 Task: Create List Brand Identity Consistency in Board Sales Pipeline Management to Workspace Event Marketing Agencies. Create List Brand Identity Localization in Board Content Marketing Campaign Planning and Execution to Workspace Event Marketing Agencies. Create List Brand Identity System in Board Employee Incentive Program Design and Implementation to Workspace Event Marketing Agencies
Action: Mouse moved to (131, 62)
Screenshot: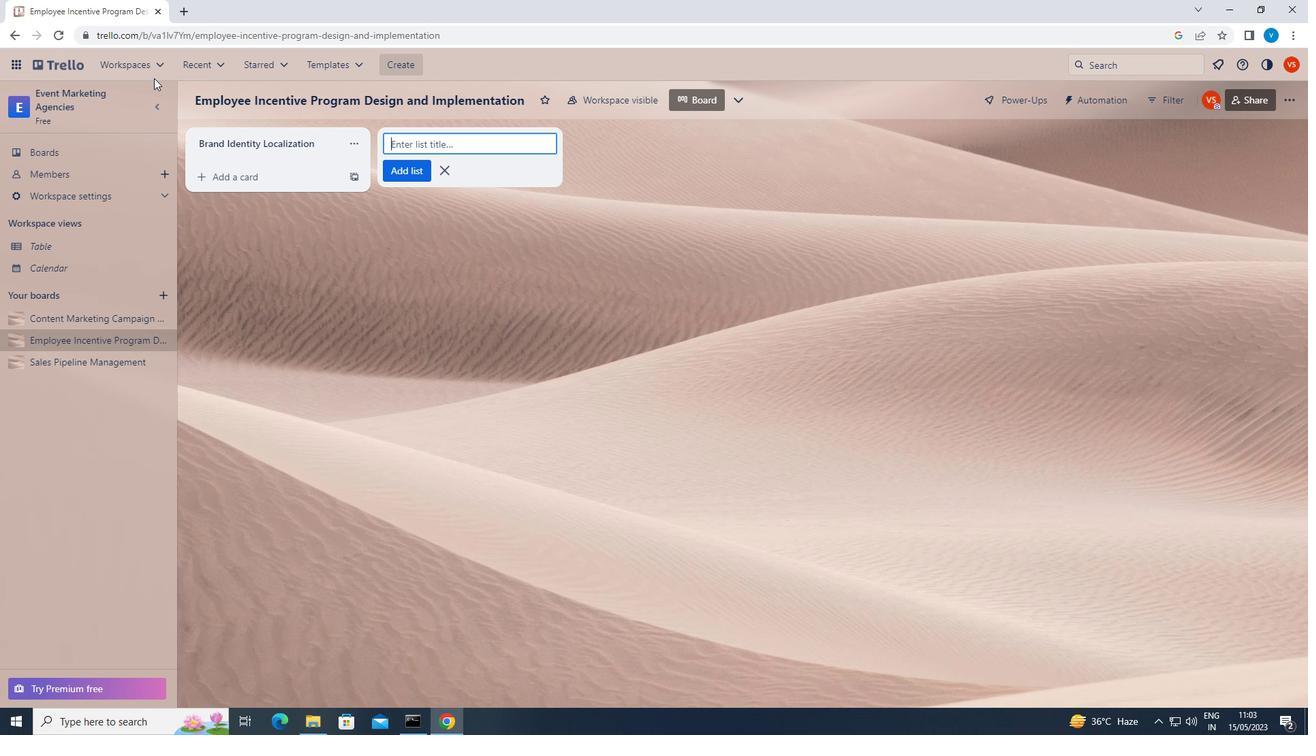 
Action: Mouse pressed left at (131, 62)
Screenshot: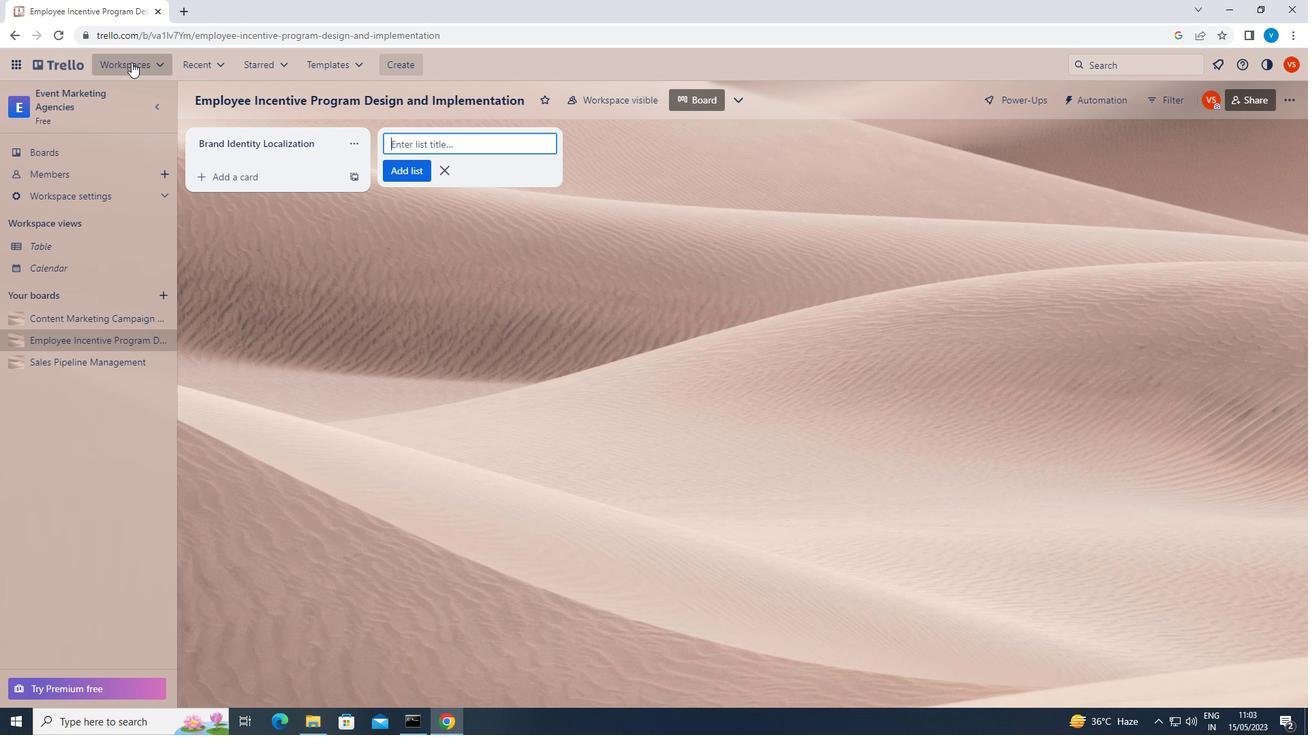 
Action: Mouse moved to (185, 609)
Screenshot: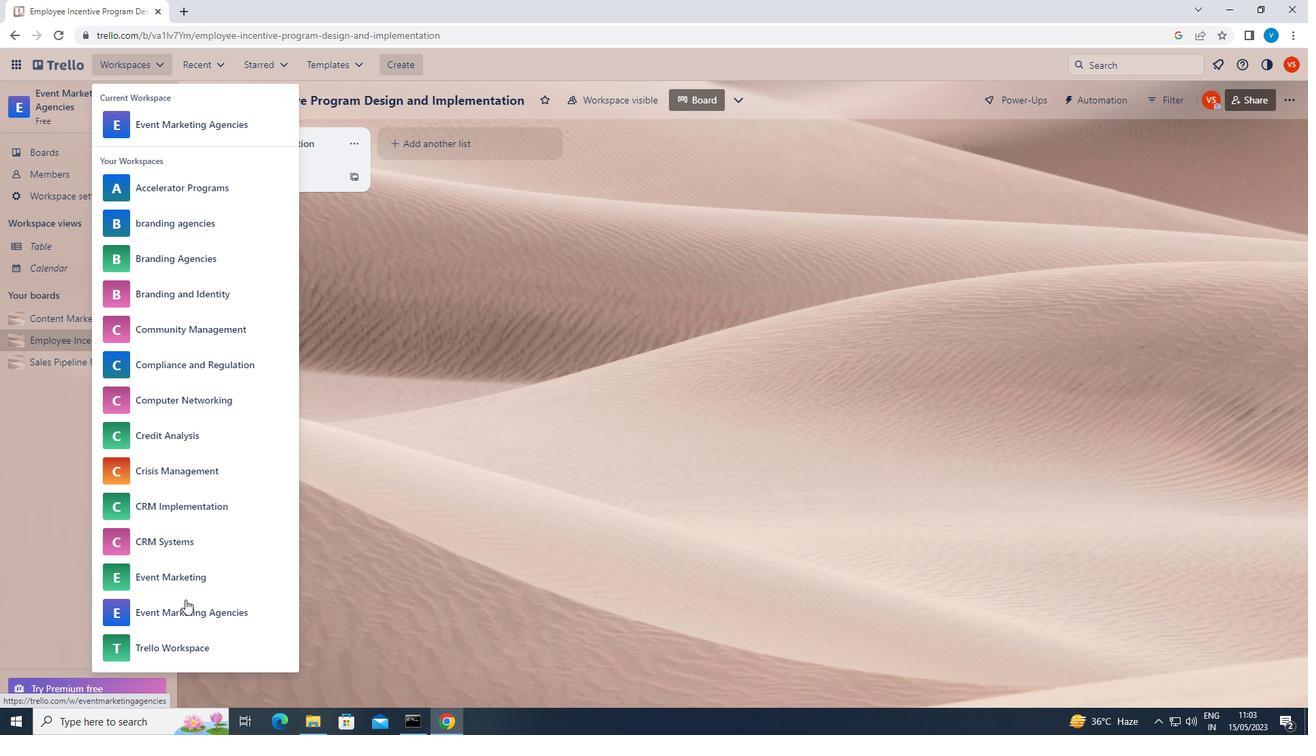 
Action: Mouse pressed left at (185, 609)
Screenshot: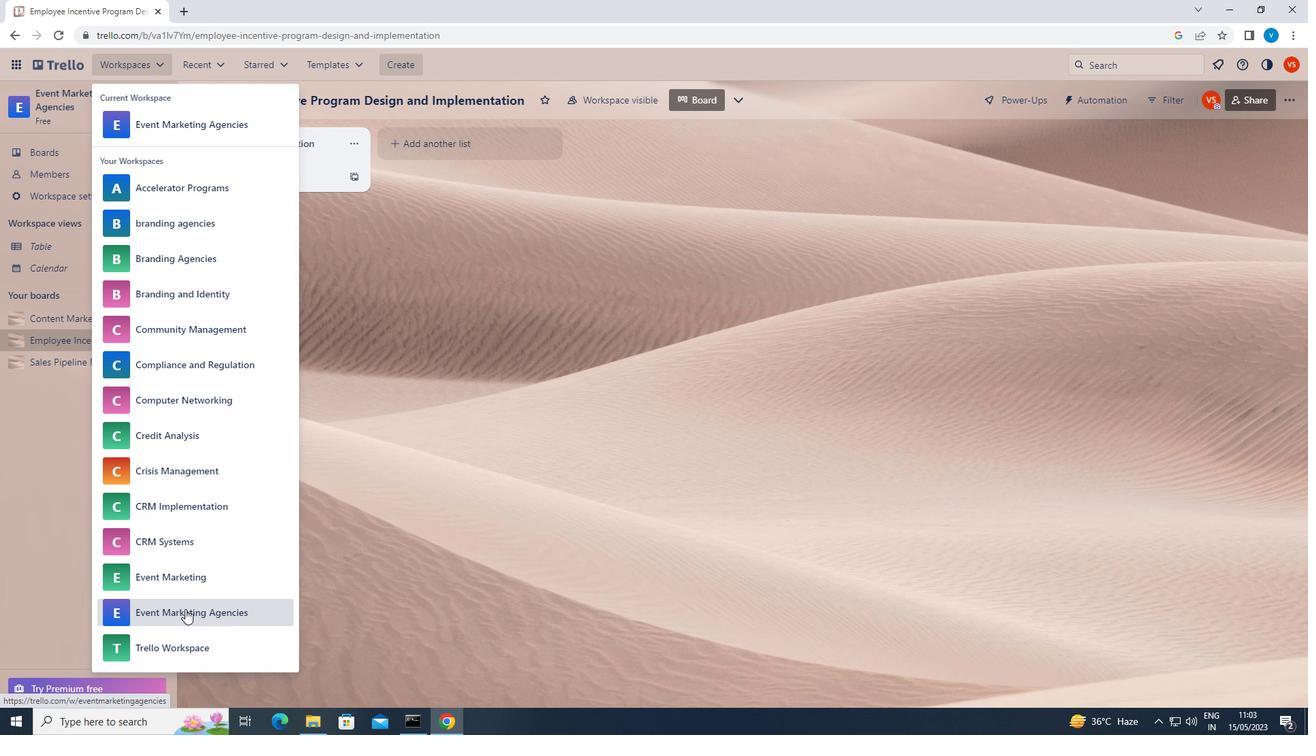 
Action: Mouse moved to (985, 549)
Screenshot: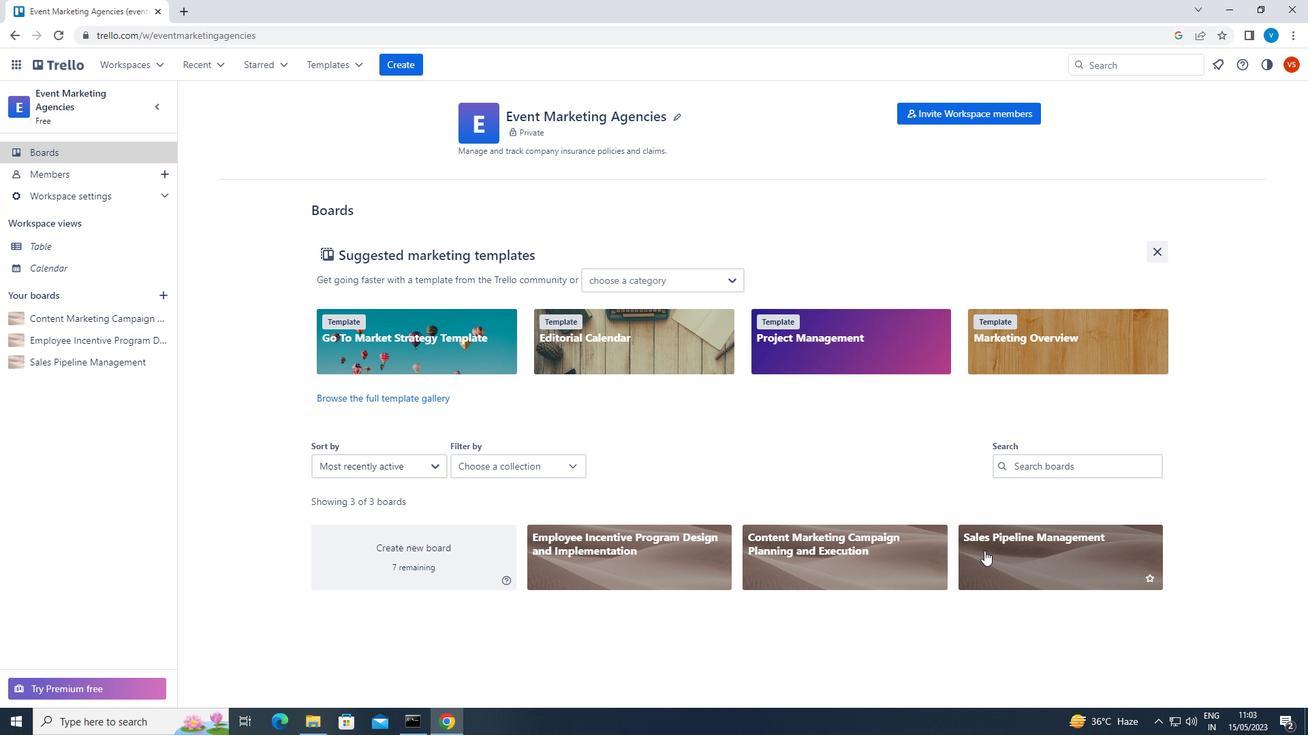 
Action: Mouse pressed left at (985, 549)
Screenshot: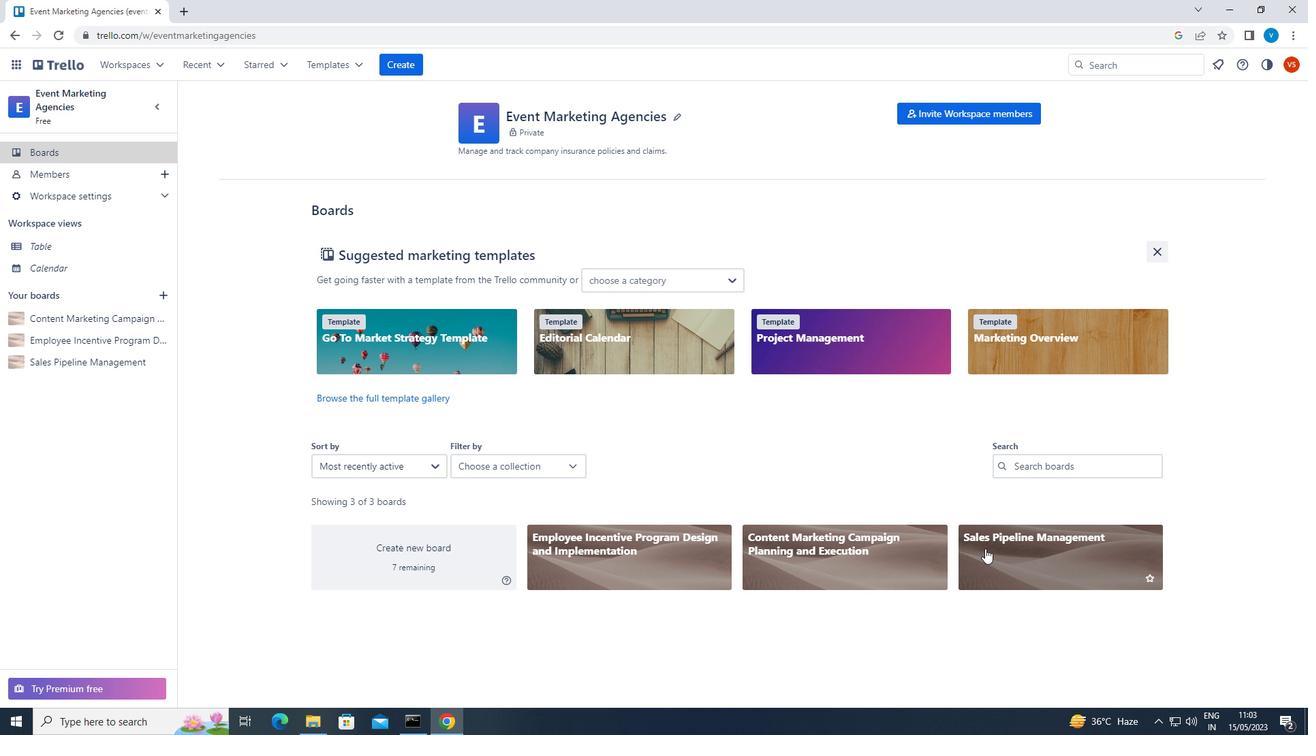 
Action: Mouse moved to (440, 134)
Screenshot: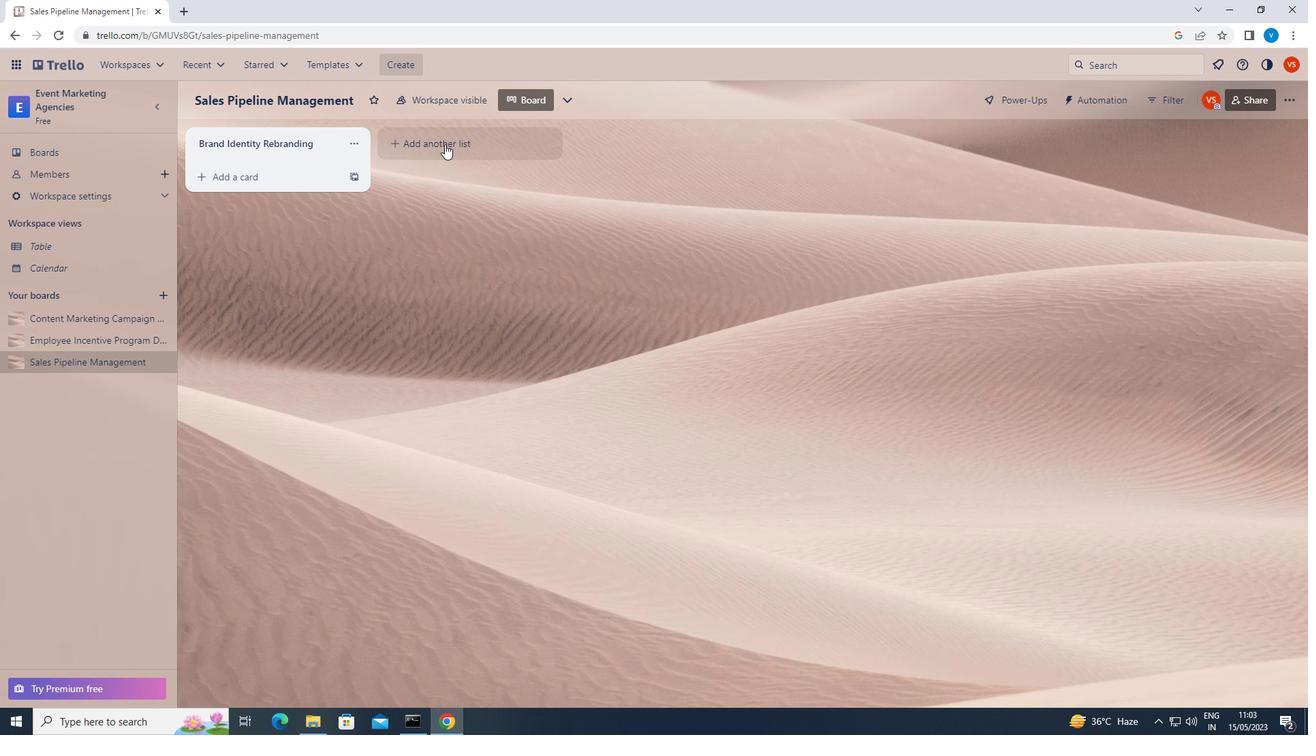 
Action: Mouse pressed left at (440, 134)
Screenshot: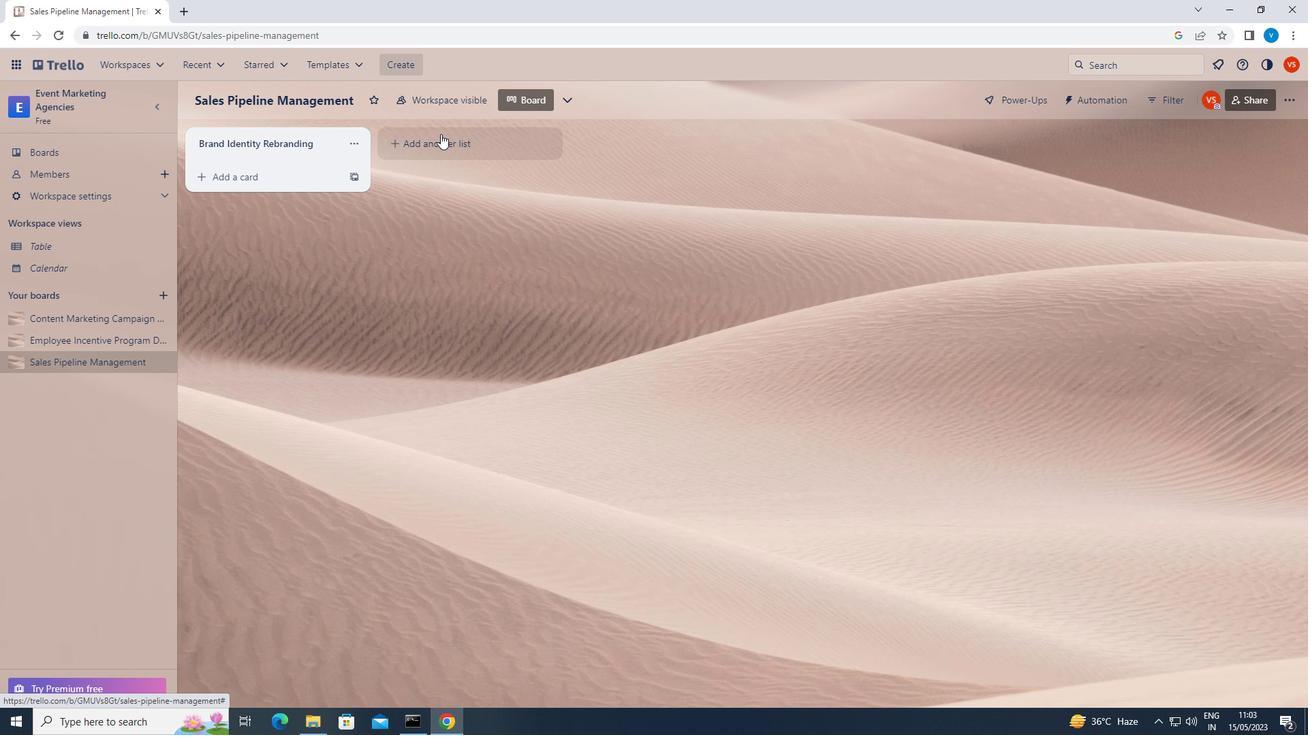 
Action: Key pressed <Key.shift>BRAND<Key.space><Key.shift>IDENTITY<Key.space><Key.shift>CONSISTENCY
Screenshot: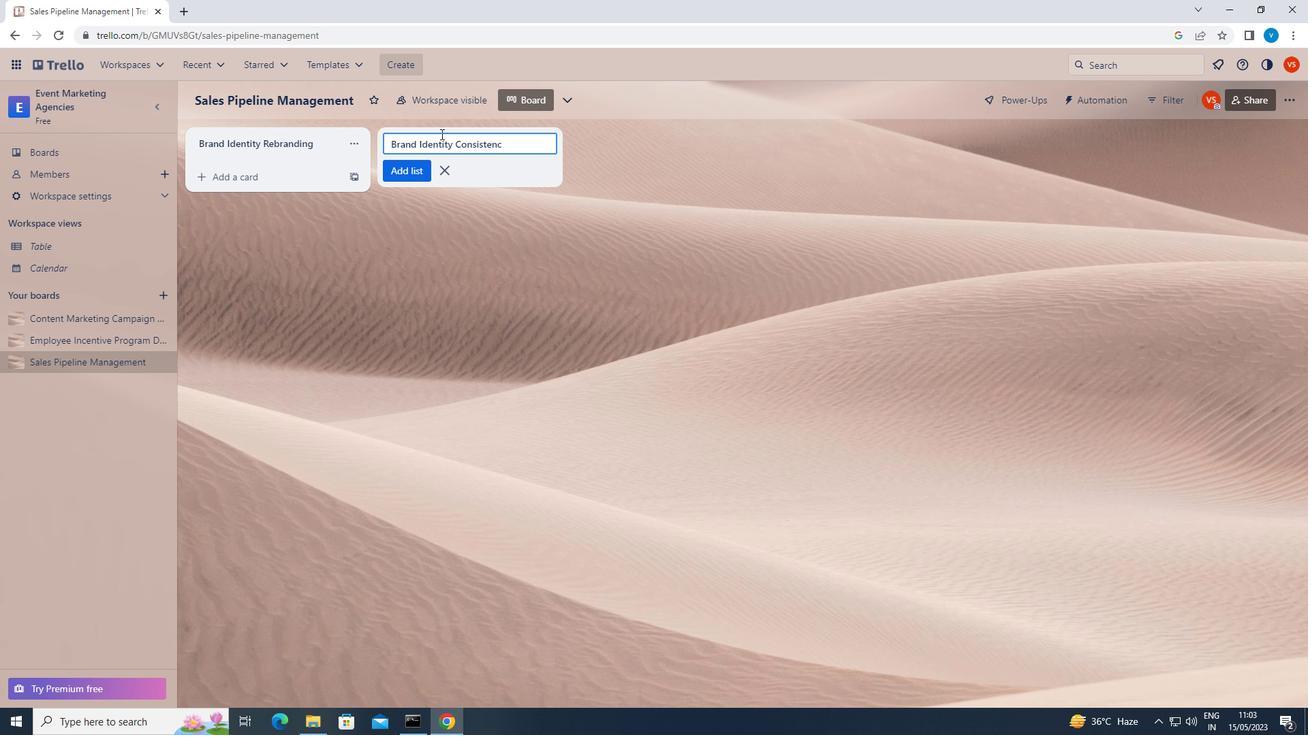 
Action: Mouse moved to (432, 98)
Screenshot: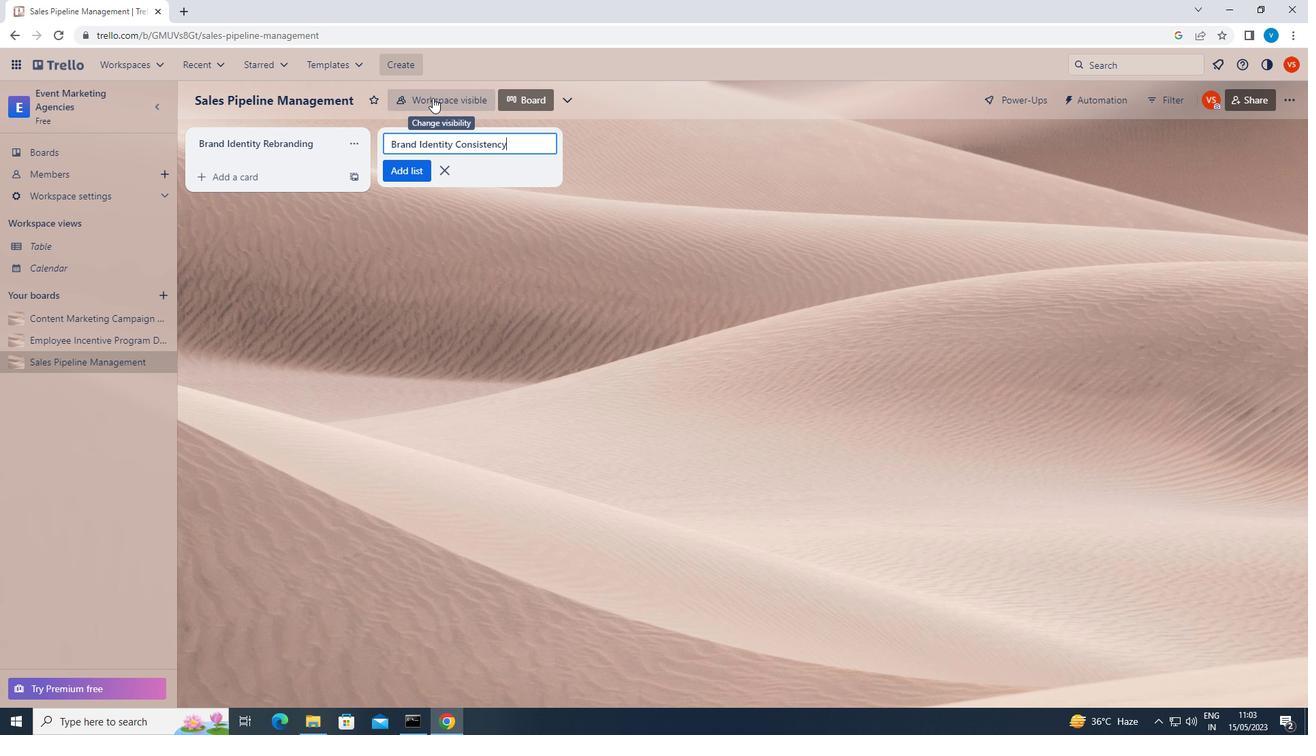 
Action: Key pressed <Key.enter>
Screenshot: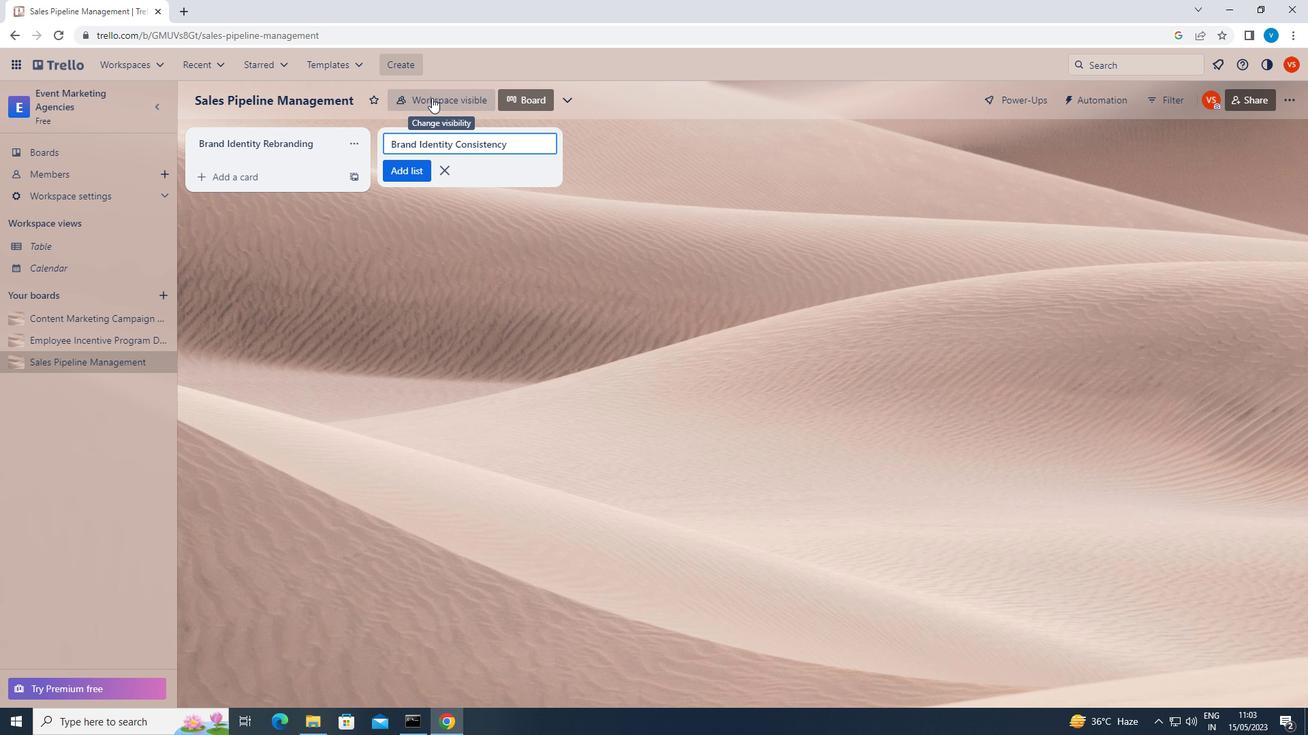 
Action: Mouse moved to (91, 319)
Screenshot: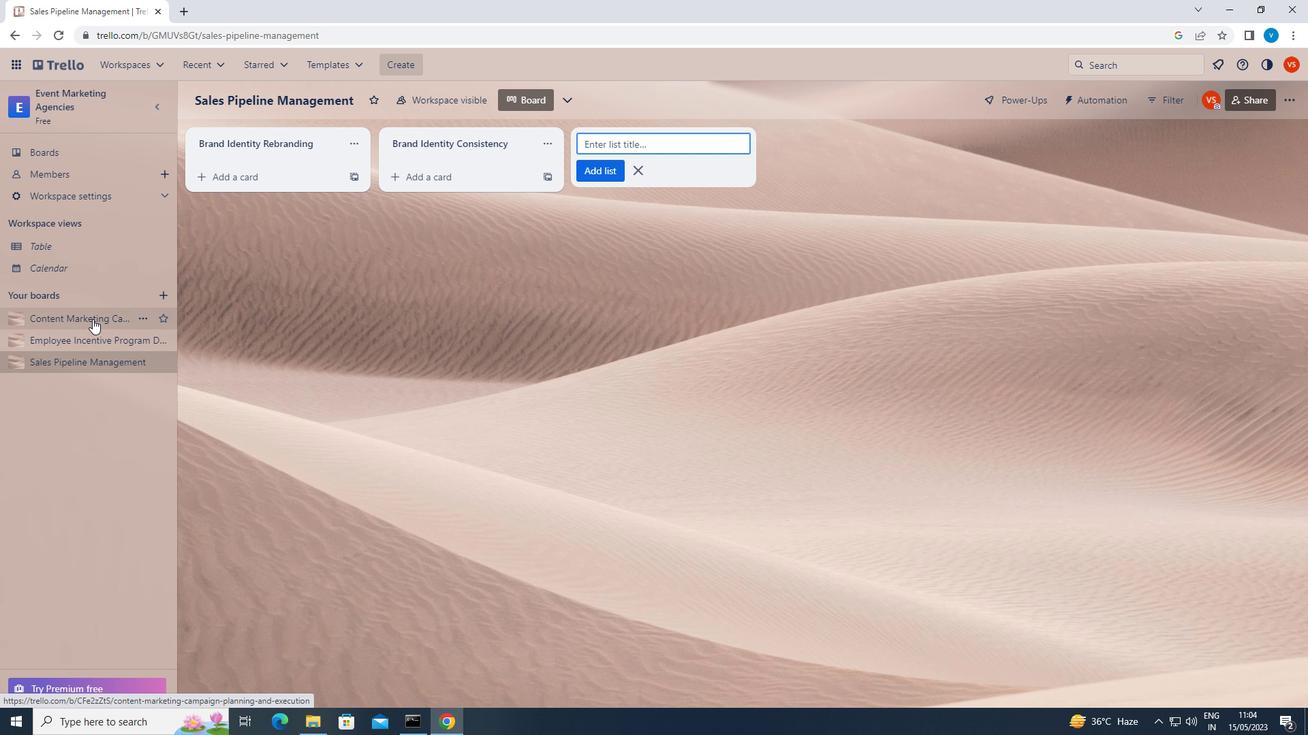 
Action: Mouse pressed left at (91, 319)
Screenshot: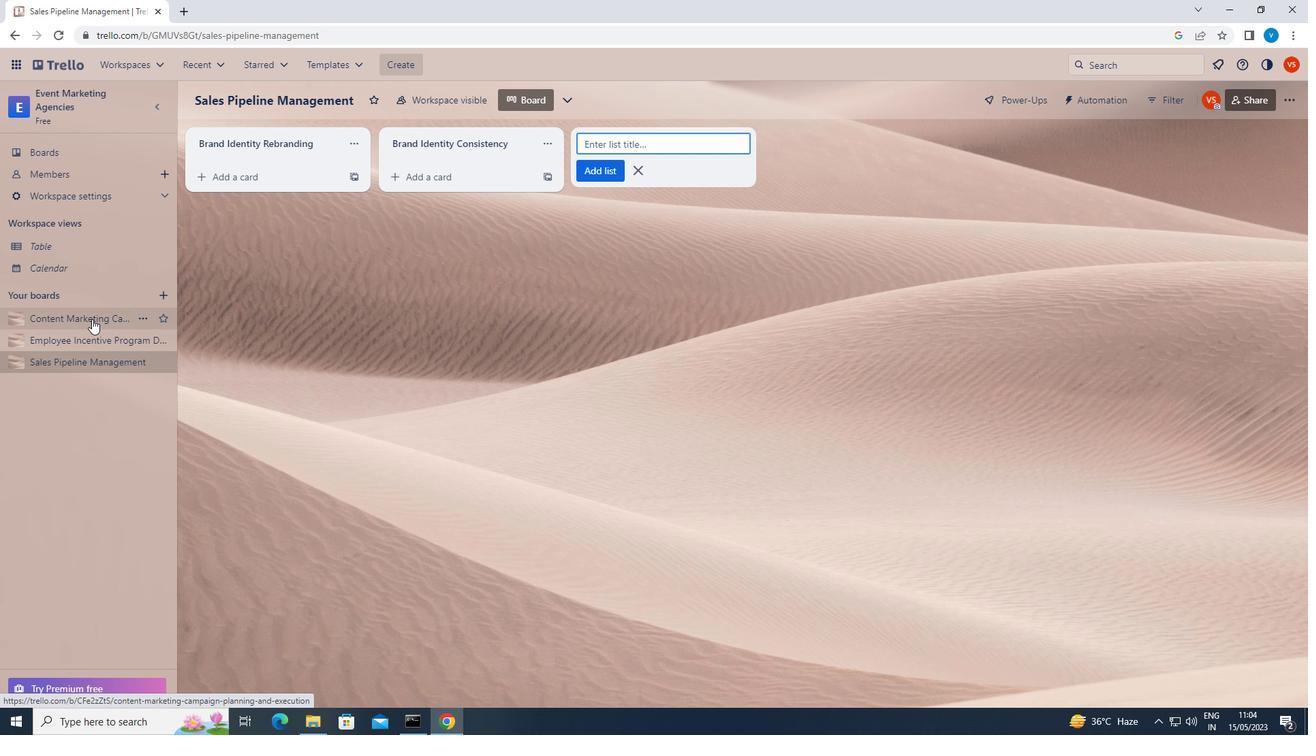 
Action: Mouse moved to (419, 139)
Screenshot: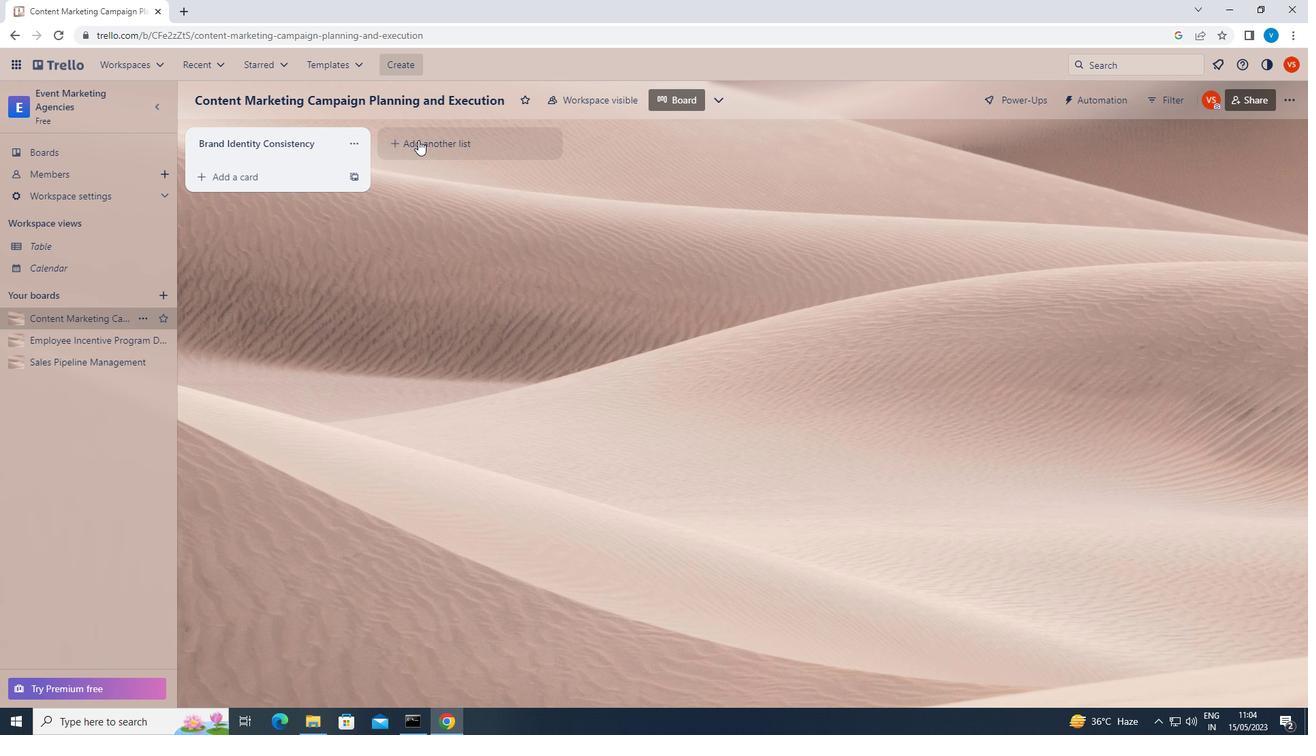 
Action: Mouse pressed left at (419, 139)
Screenshot: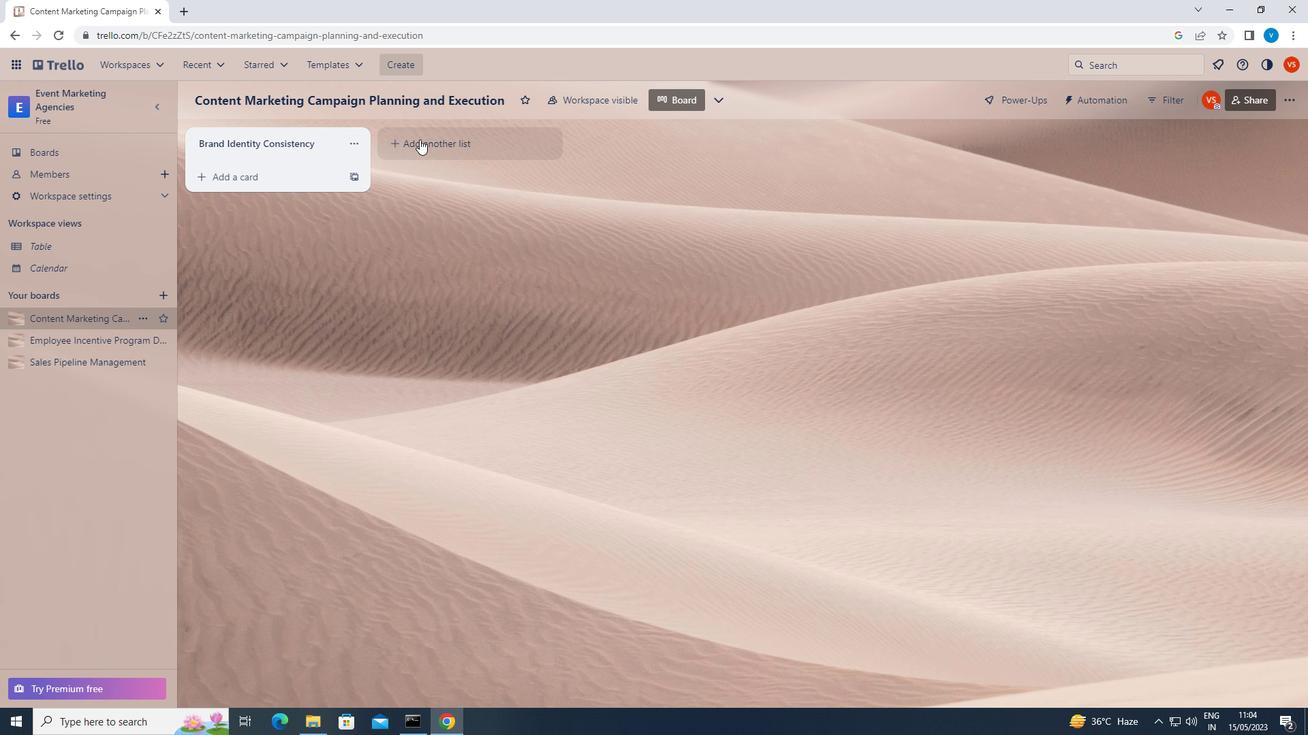 
Action: Key pressed <Key.shift>BRAND<Key.space><Key.shift>IDENTITY<Key.space><Key.shift><Key.shift><Key.shift>LOCALIZATION<Key.enter>
Screenshot: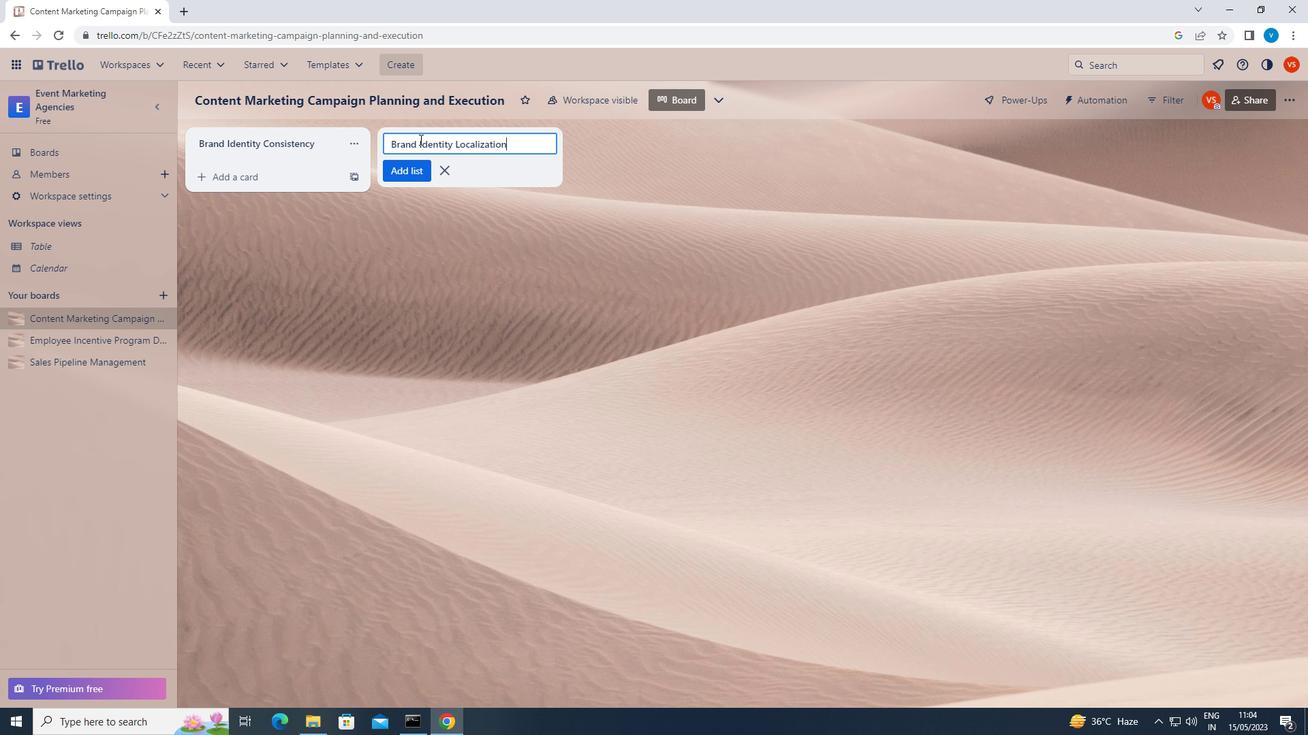 
Action: Mouse moved to (72, 340)
Screenshot: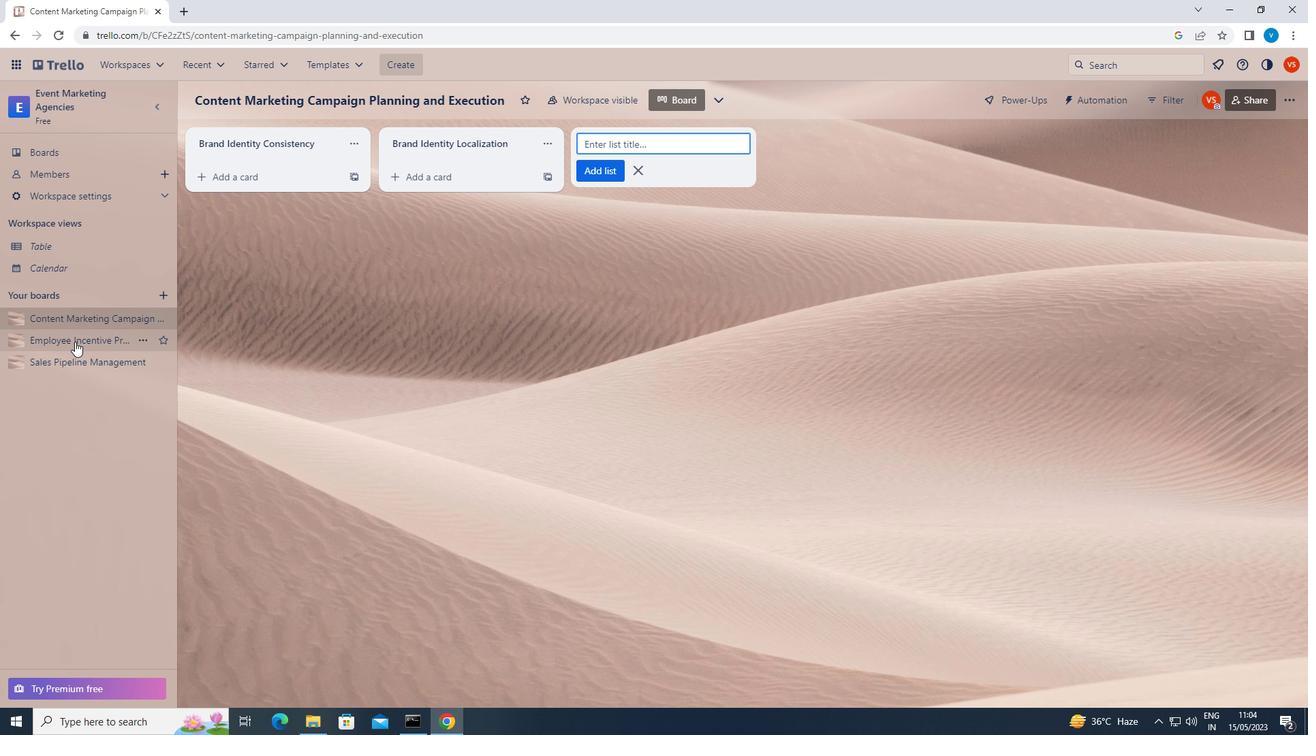 
Action: Mouse pressed left at (72, 340)
Screenshot: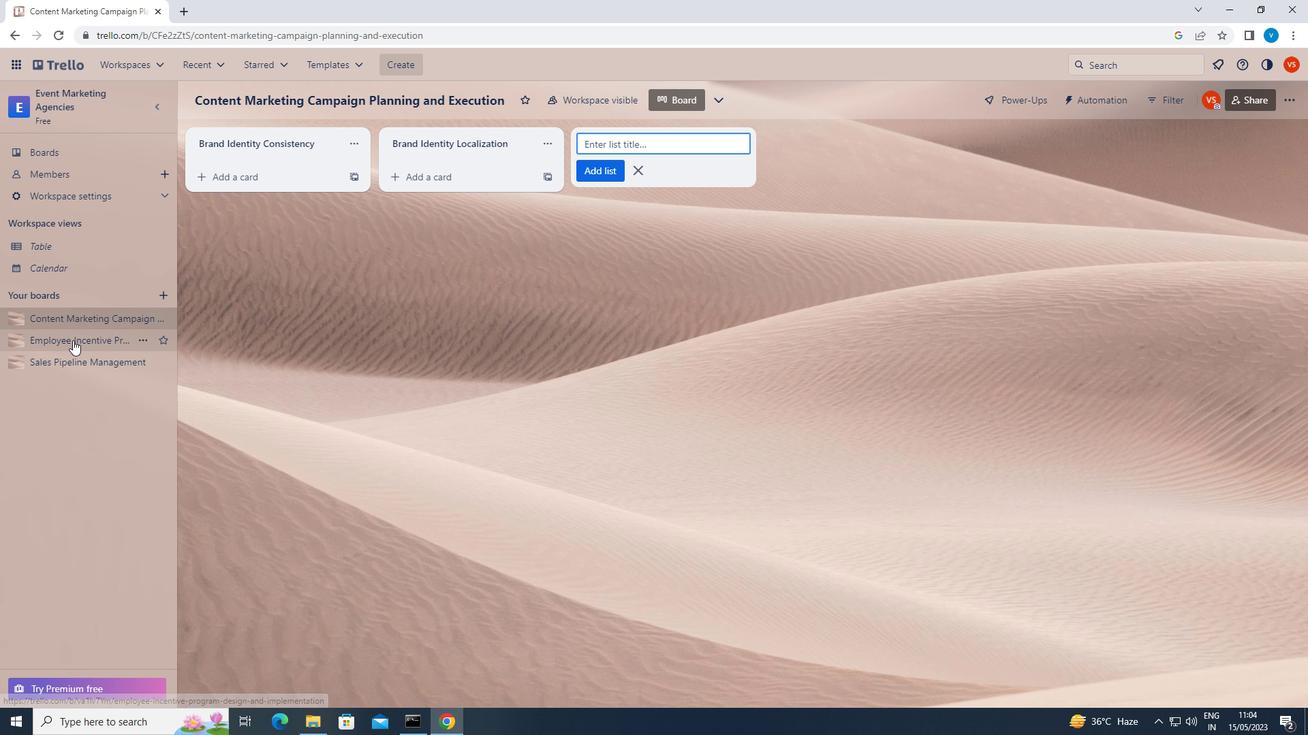 
Action: Mouse moved to (412, 147)
Screenshot: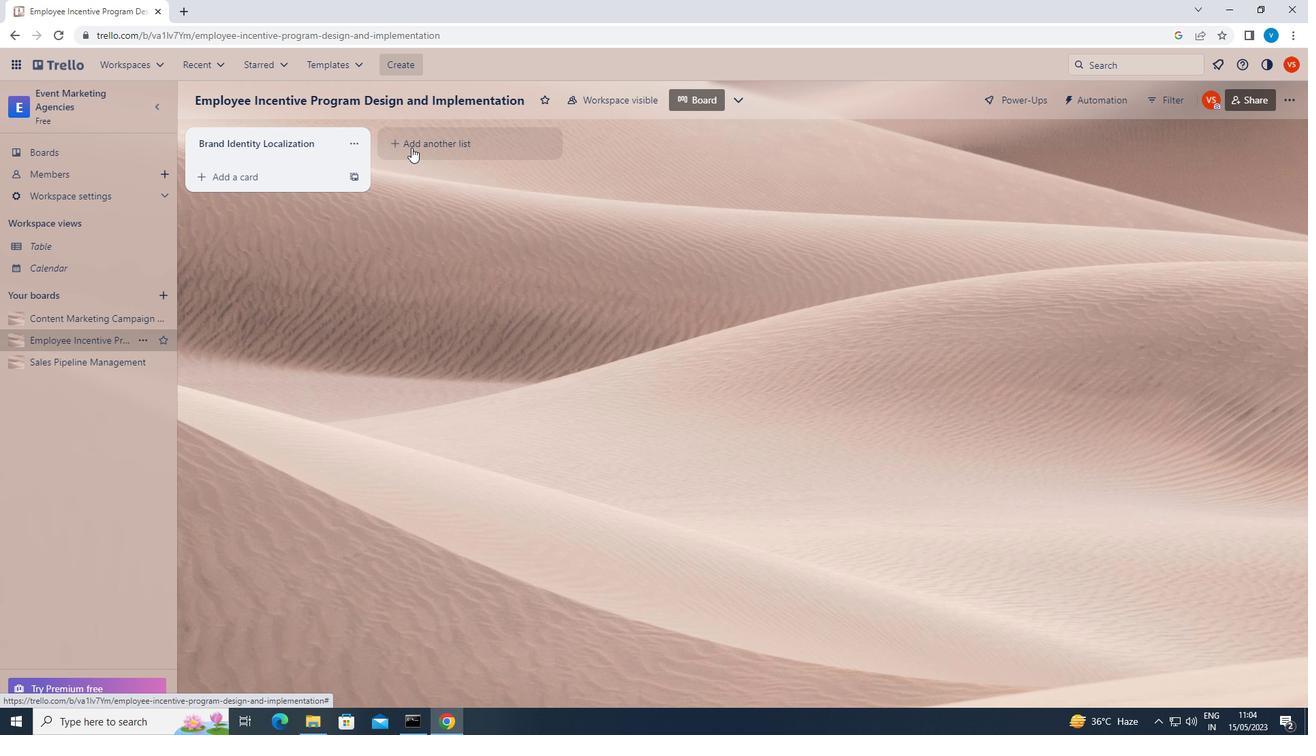 
Action: Mouse pressed left at (412, 147)
Screenshot: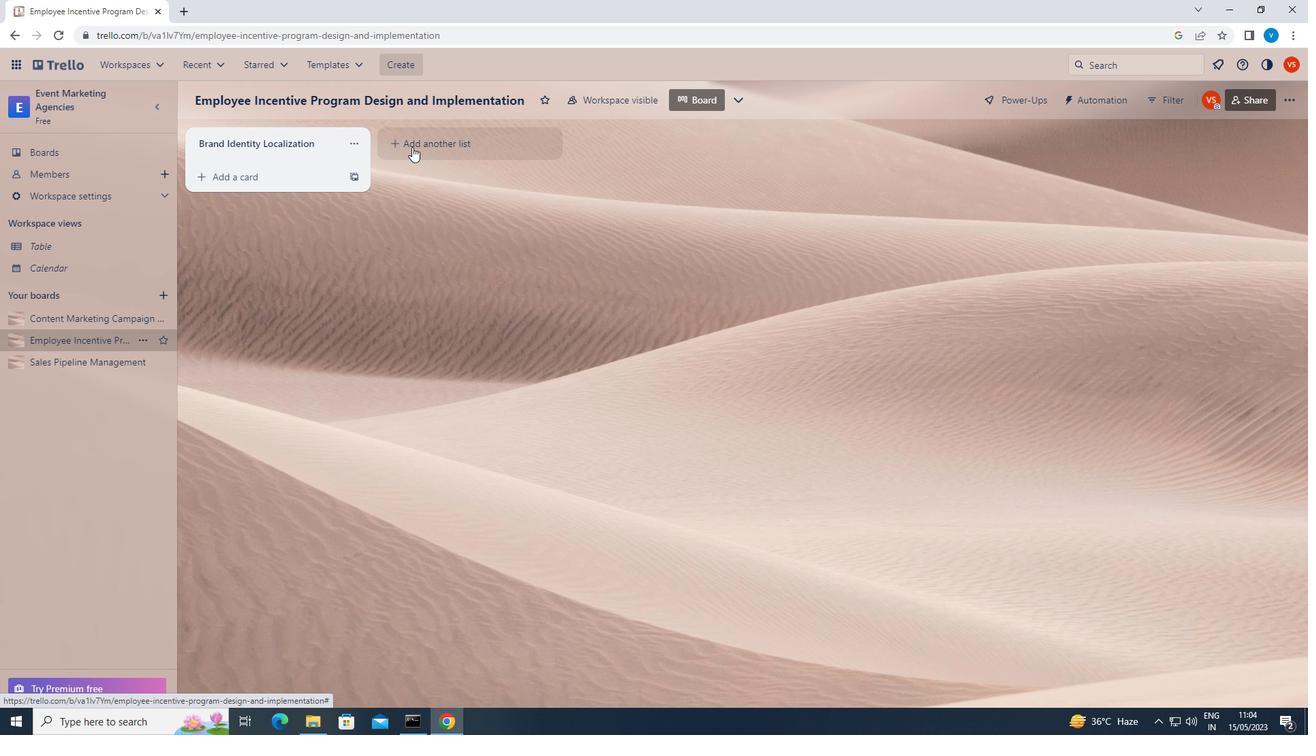 
Action: Key pressed <Key.shift><Key.shift>BRAND<Key.space><Key.shift>IDENTITY<Key.space><Key.shift><Key.shift>SYSTEM<Key.enter>
Screenshot: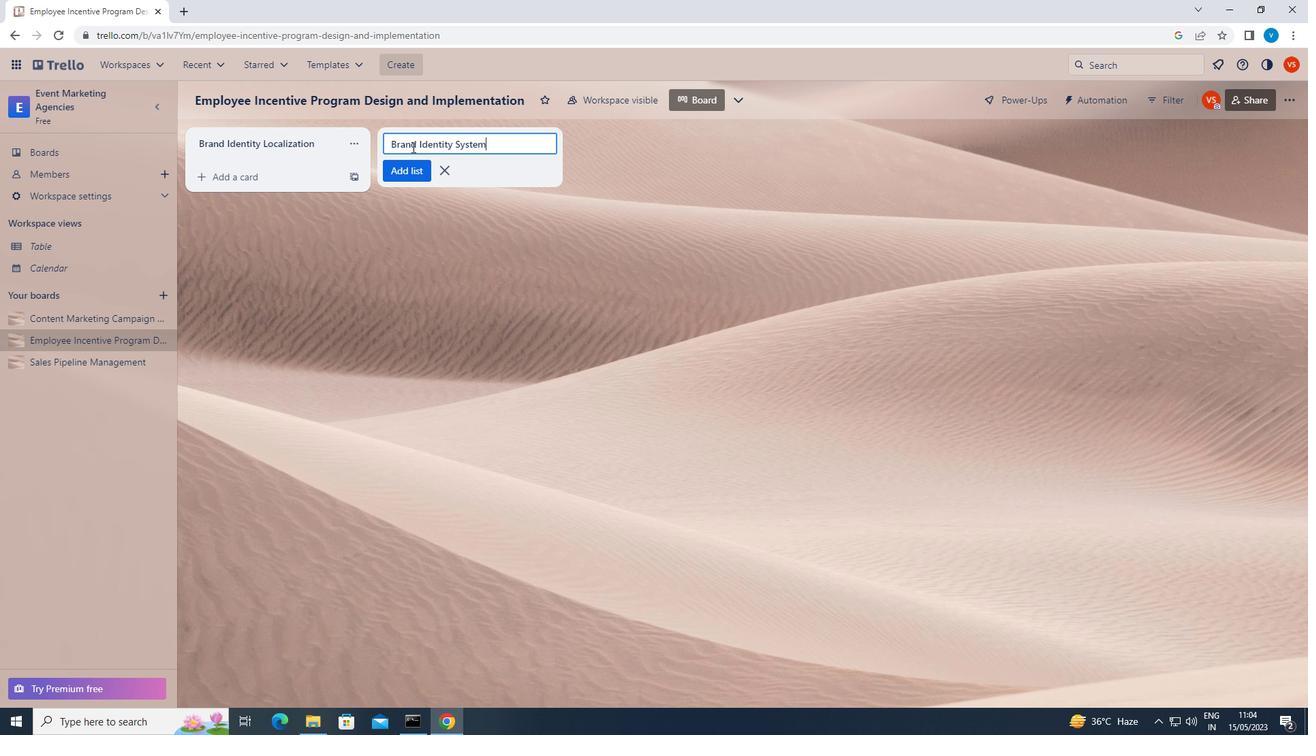 
